 Task: In the  document prototype.html Use the feature 'and check spelling and grammer' Change font style of header to '30' Select the body of letter and change paragraph spacing to  1.5
Action: Mouse moved to (237, 340)
Screenshot: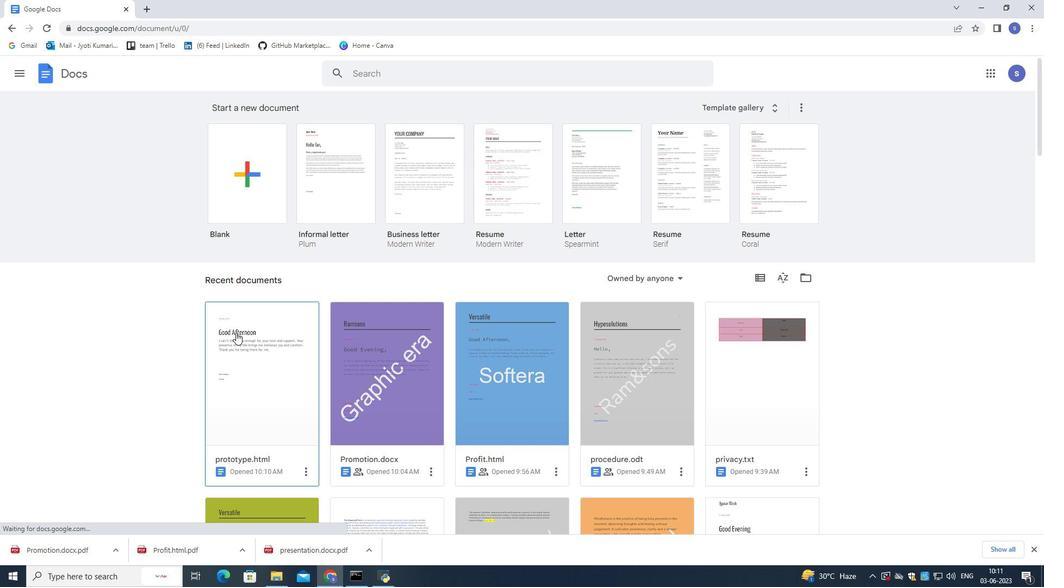 
Action: Mouse pressed left at (237, 340)
Screenshot: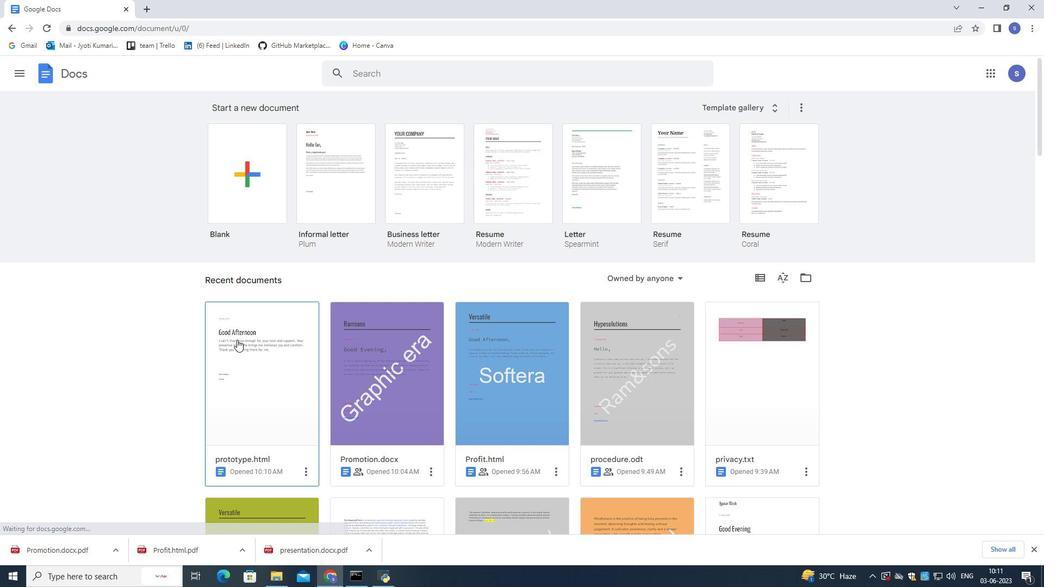 
Action: Mouse pressed left at (237, 340)
Screenshot: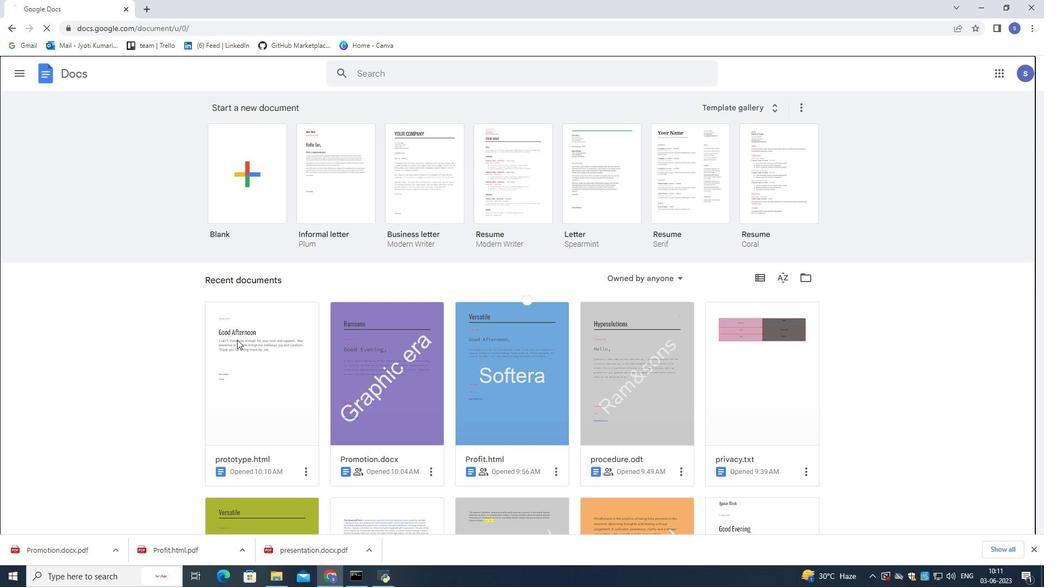 
Action: Mouse moved to (168, 77)
Screenshot: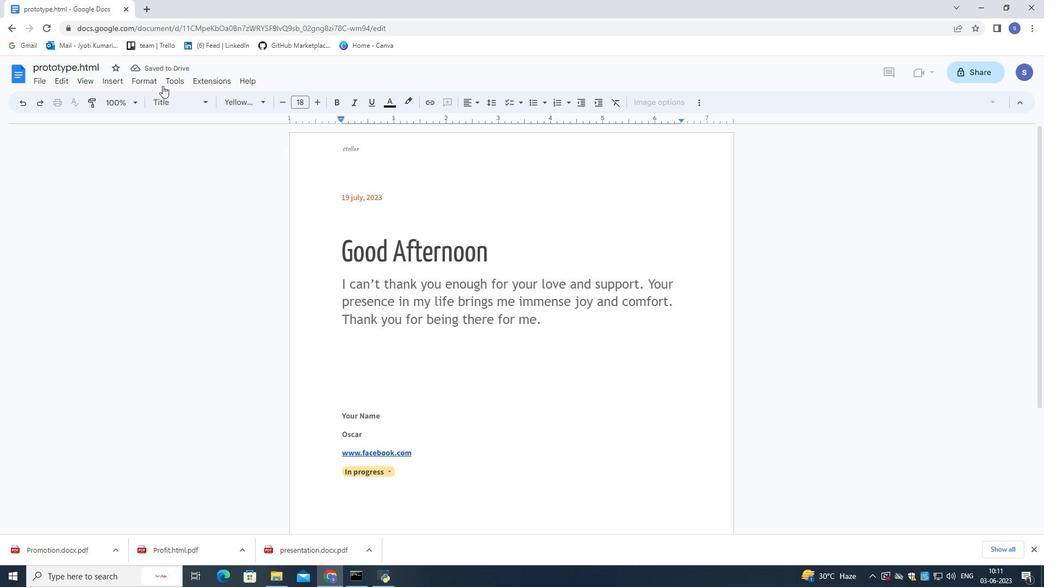 
Action: Mouse pressed left at (168, 77)
Screenshot: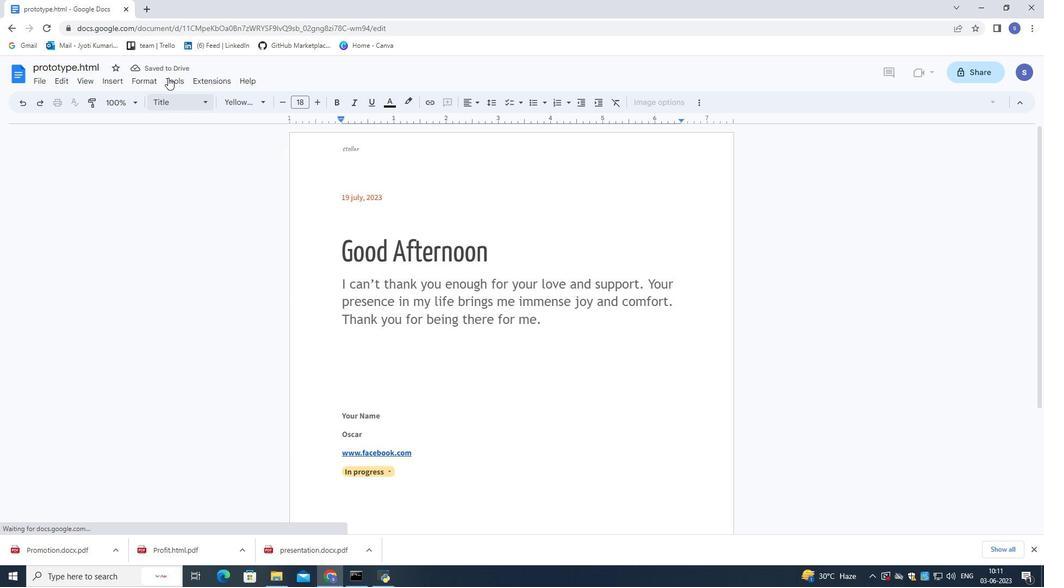 
Action: Mouse moved to (401, 99)
Screenshot: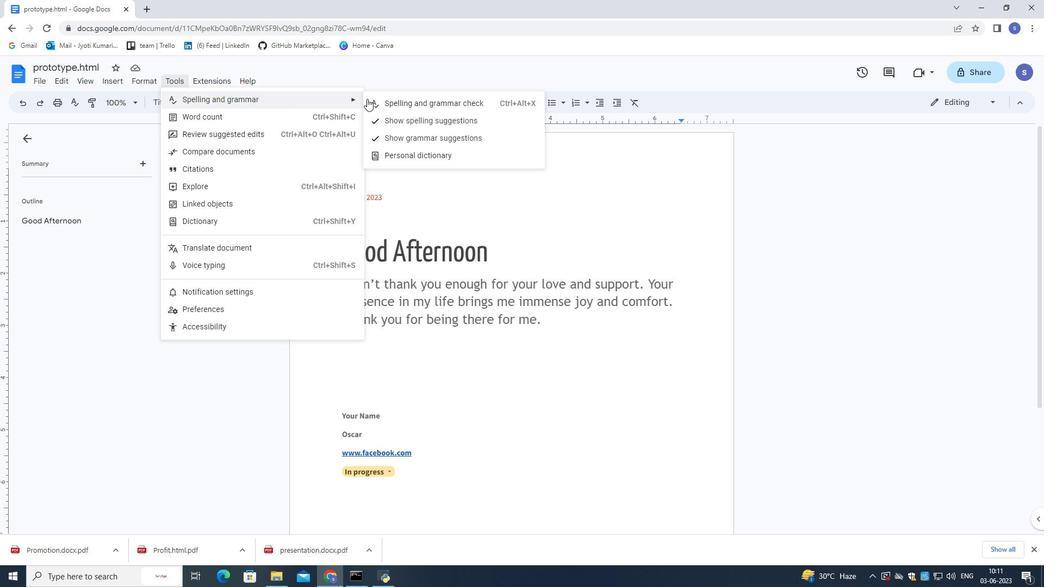 
Action: Mouse pressed left at (401, 99)
Screenshot: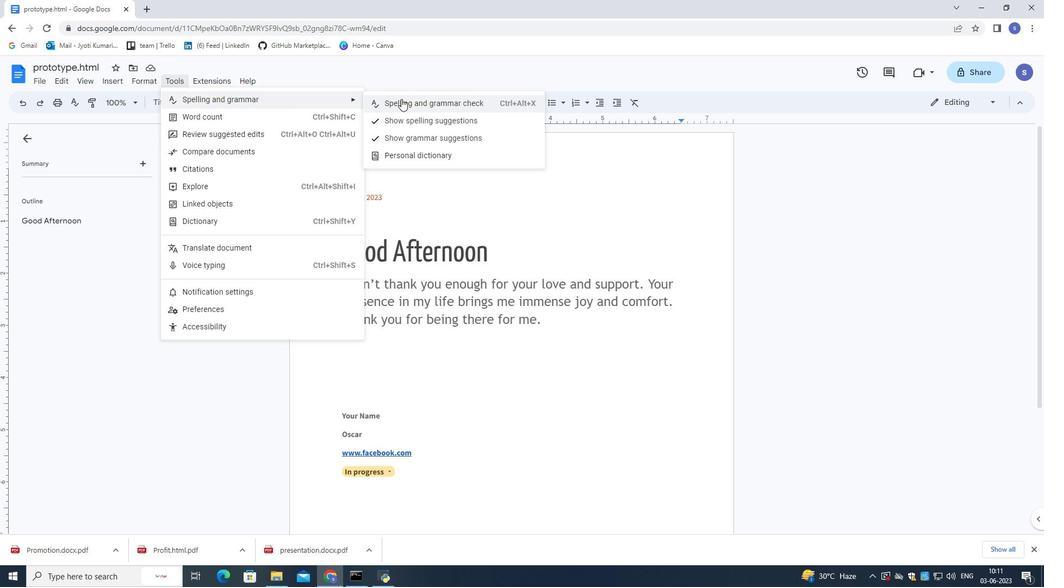 
Action: Mouse moved to (371, 150)
Screenshot: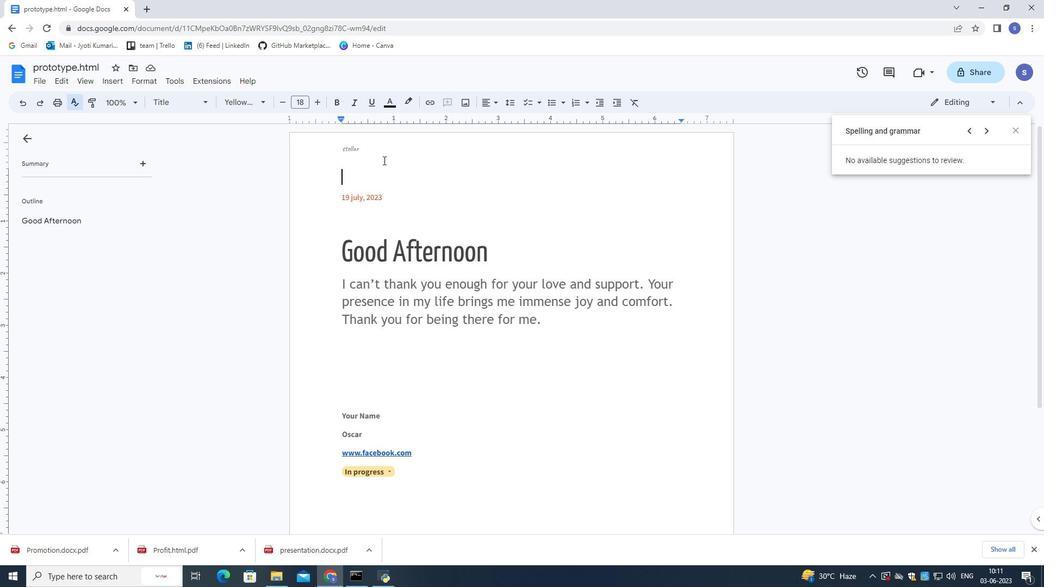 
Action: Mouse pressed left at (371, 150)
Screenshot: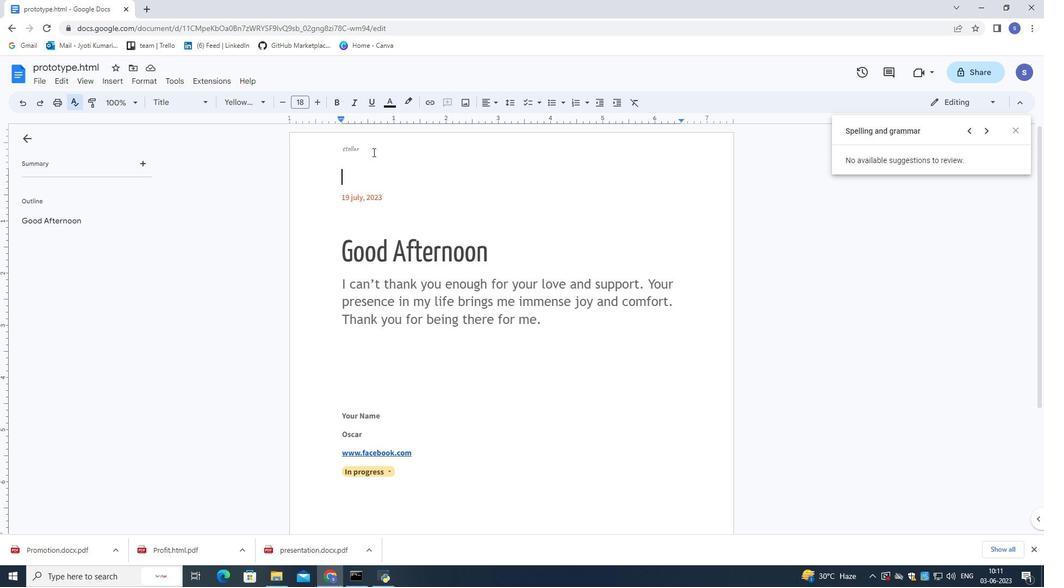 
Action: Mouse moved to (371, 150)
Screenshot: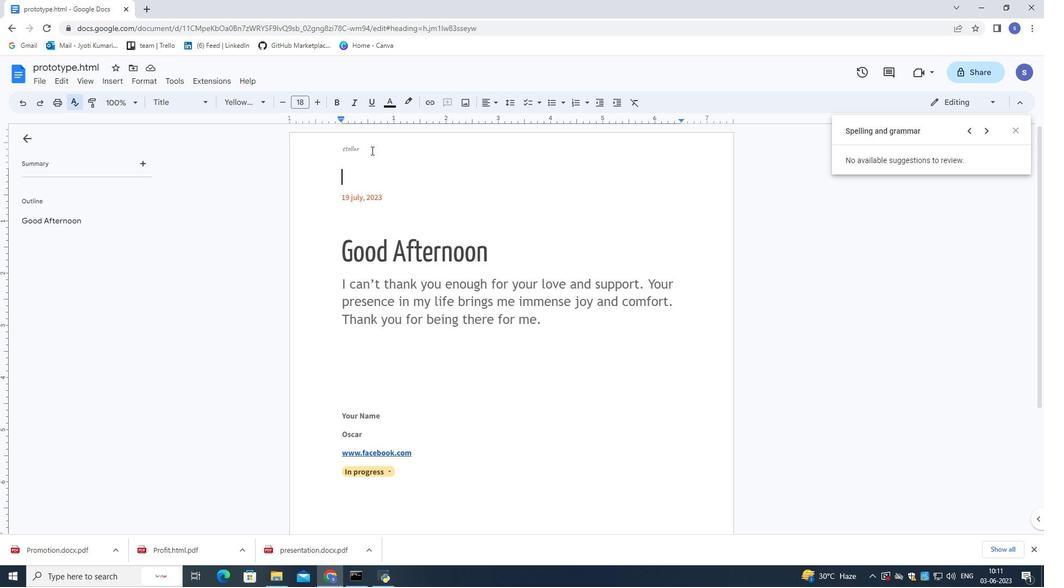 
Action: Mouse pressed left at (371, 150)
Screenshot: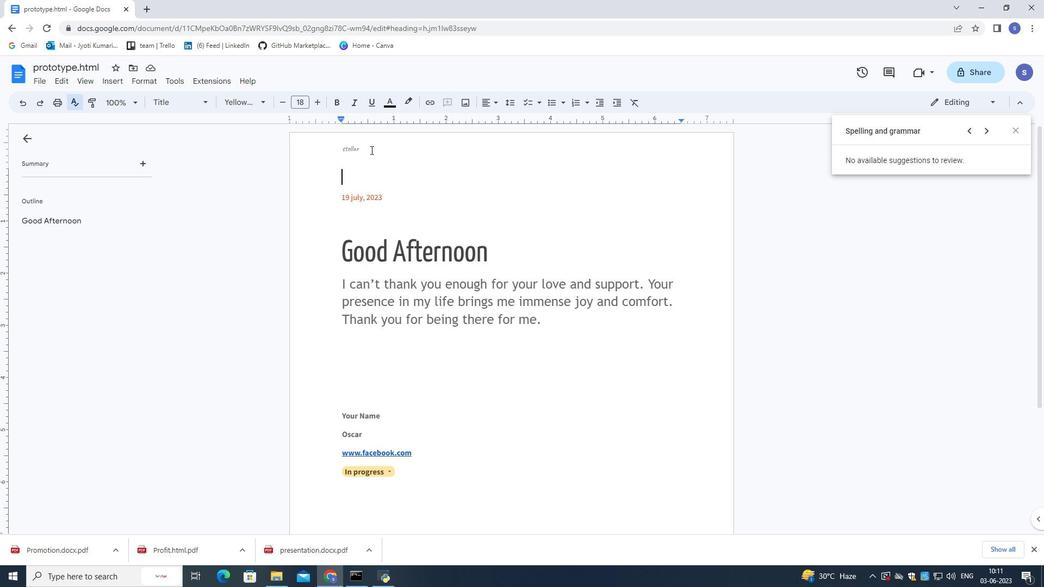 
Action: Mouse moved to (373, 147)
Screenshot: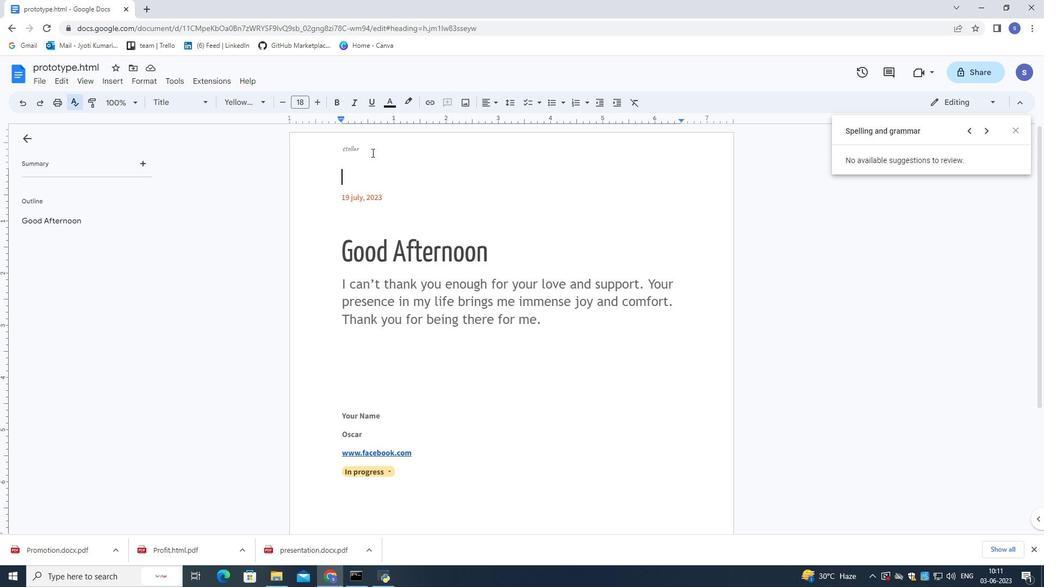 
Action: Mouse pressed left at (373, 147)
Screenshot: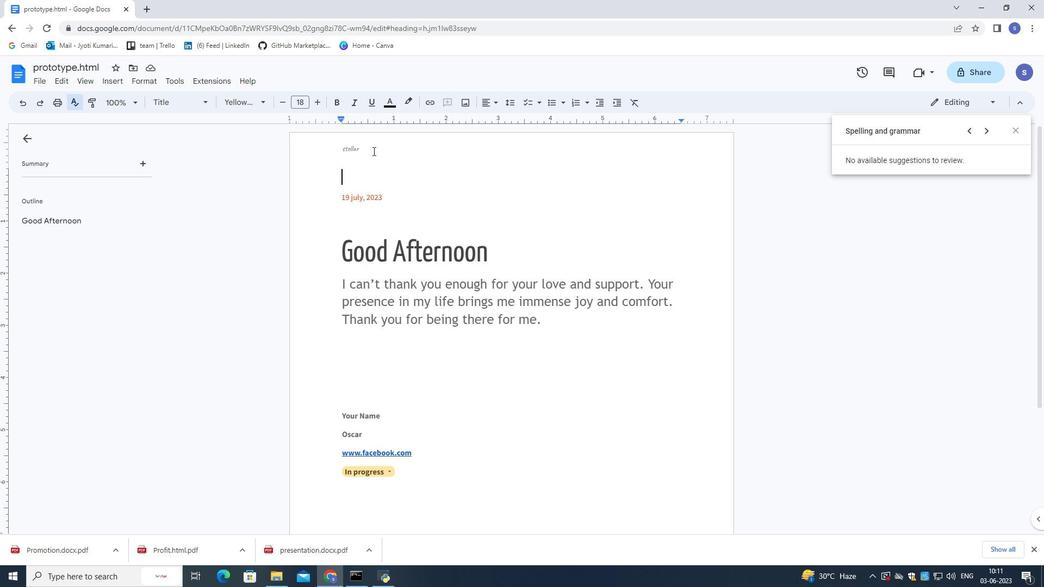 
Action: Mouse pressed left at (373, 147)
Screenshot: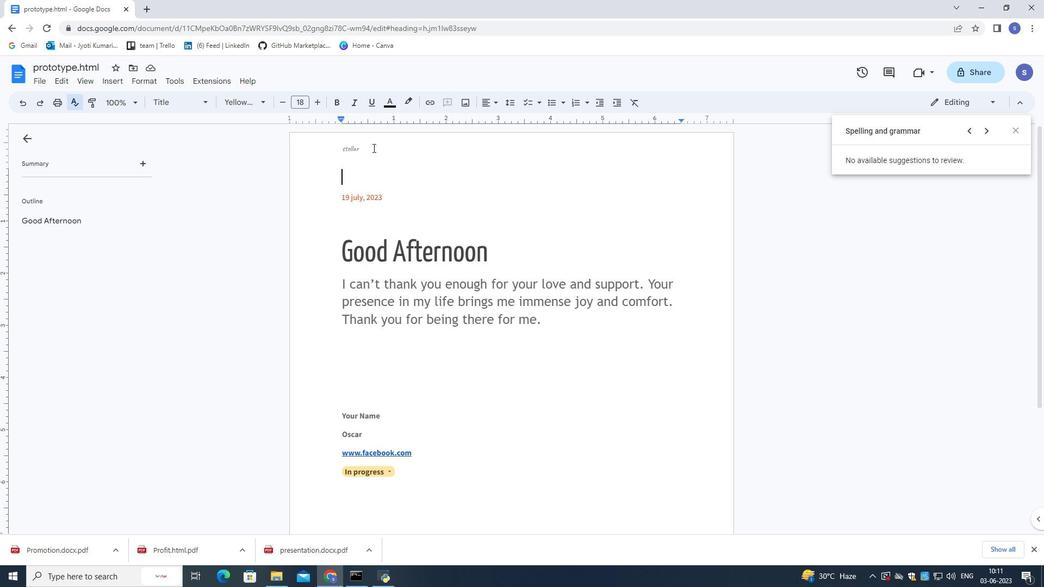 
Action: Mouse moved to (367, 148)
Screenshot: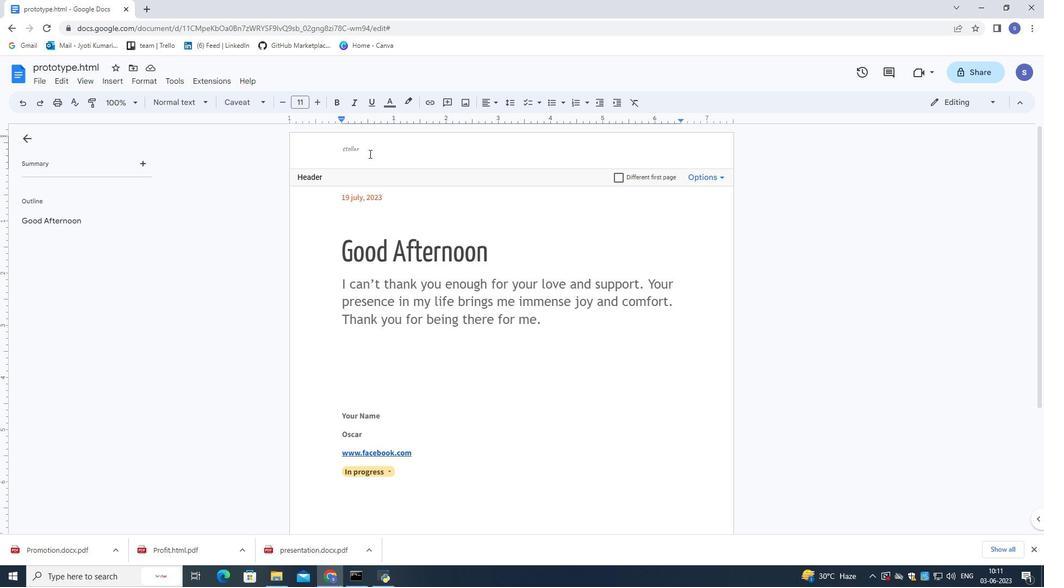 
Action: Mouse pressed left at (367, 148)
Screenshot: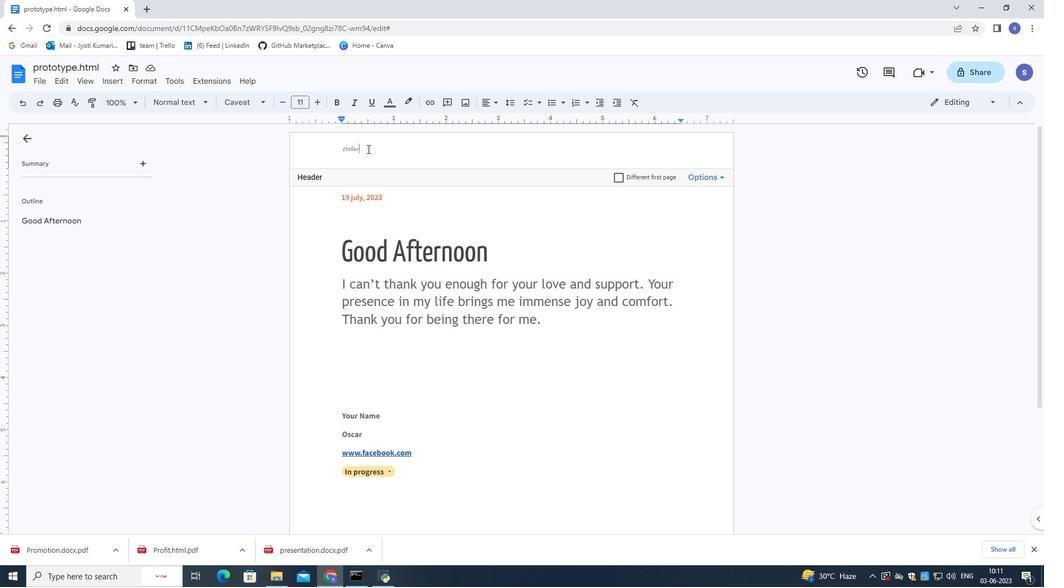 
Action: Mouse moved to (312, 102)
Screenshot: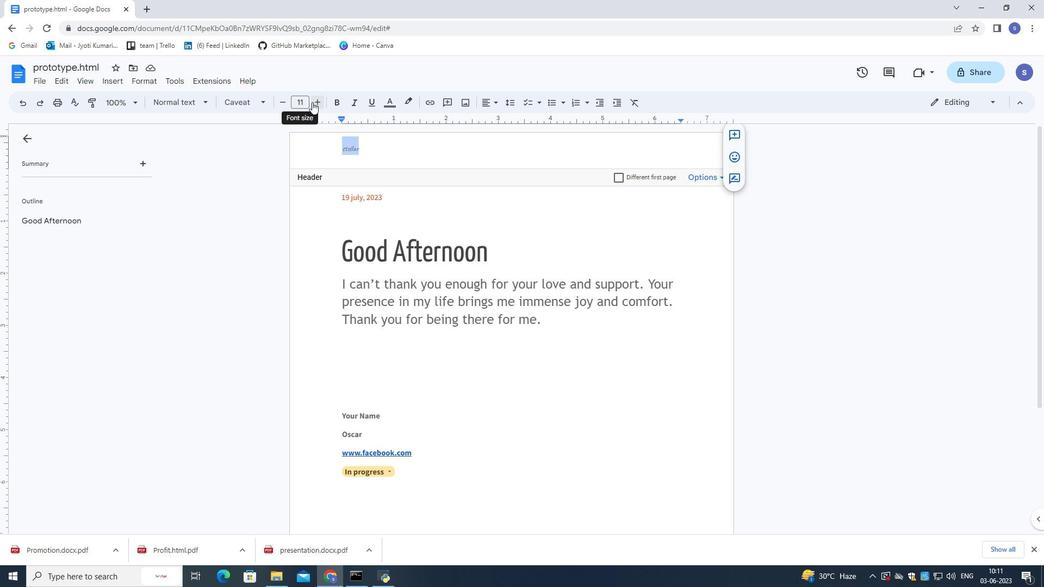 
Action: Mouse pressed left at (312, 102)
Screenshot: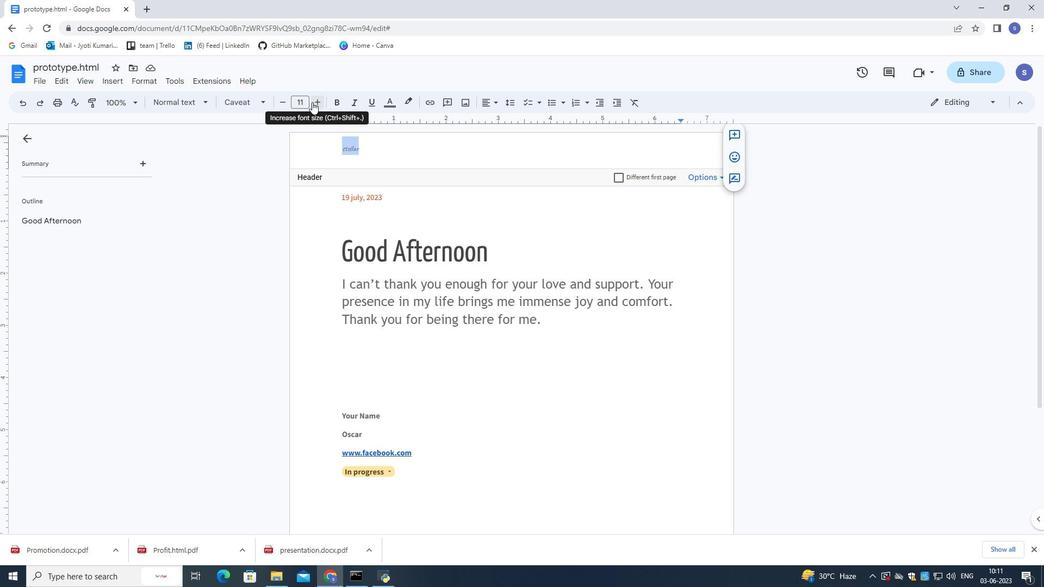 
Action: Mouse pressed left at (312, 102)
Screenshot: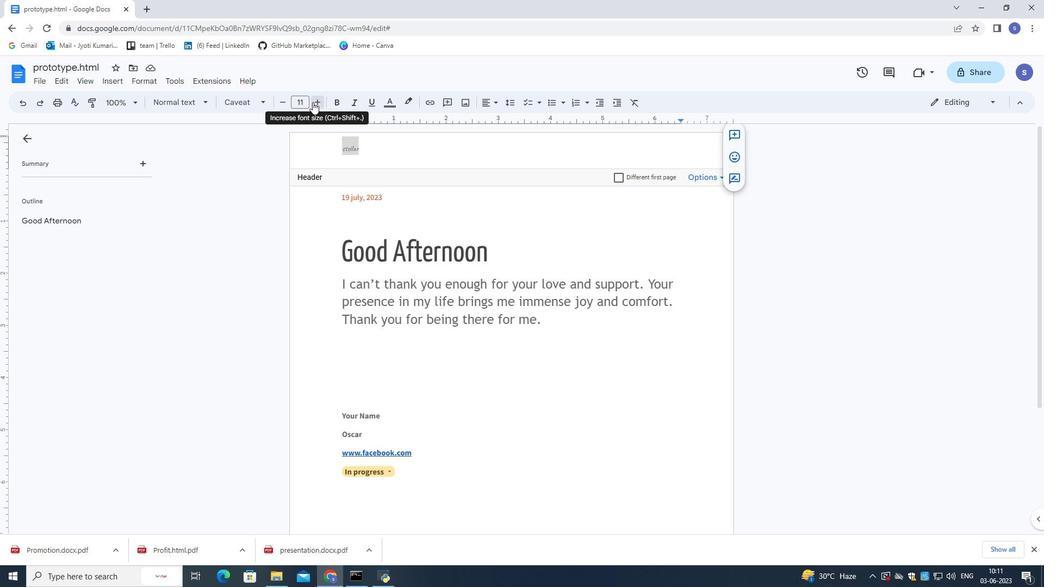
Action: Mouse pressed left at (312, 102)
Screenshot: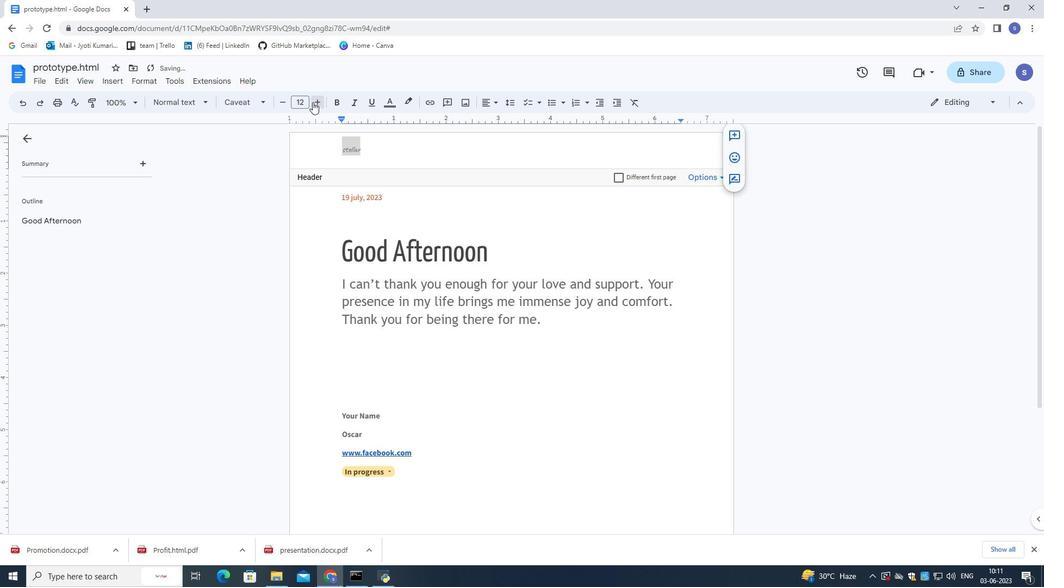 
Action: Mouse pressed left at (312, 102)
Screenshot: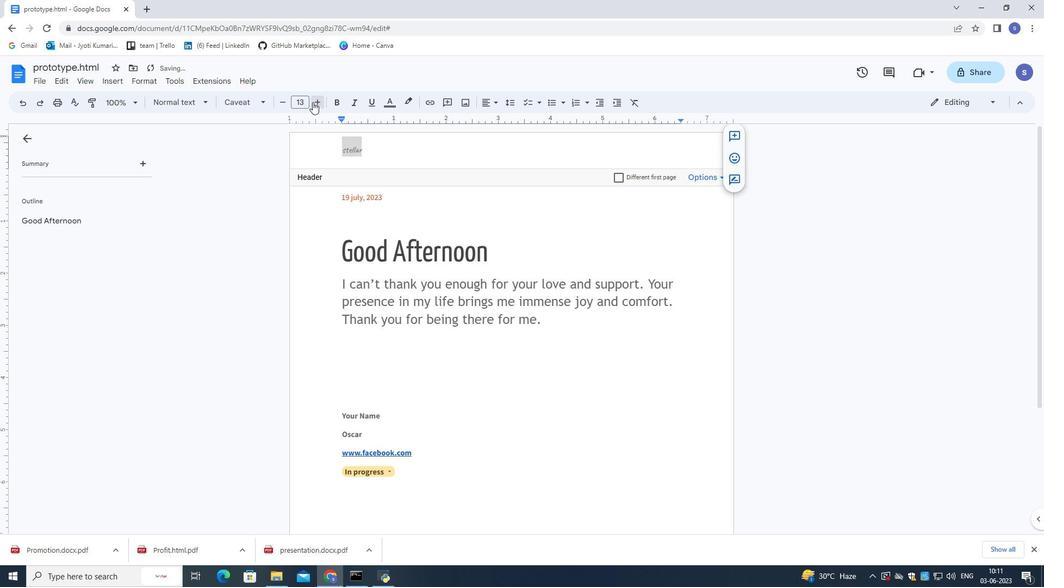 
Action: Mouse pressed left at (312, 102)
Screenshot: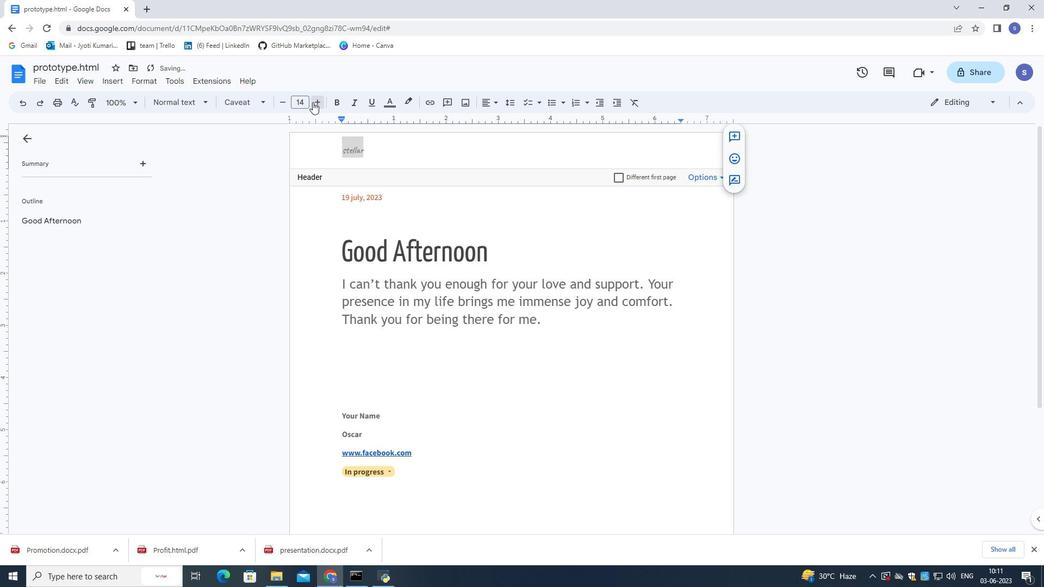 
Action: Mouse pressed left at (312, 102)
Screenshot: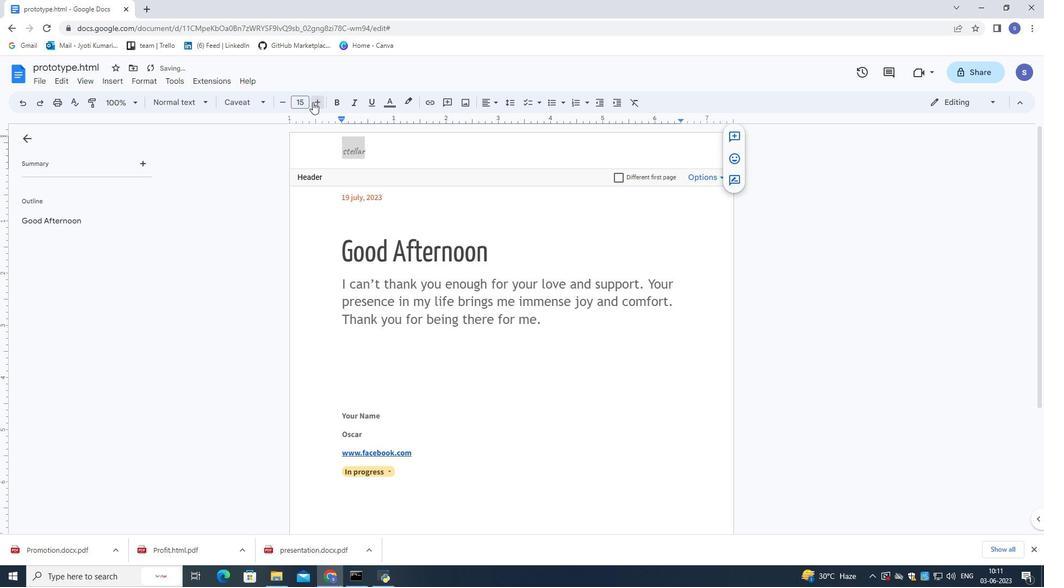 
Action: Mouse pressed left at (312, 102)
Screenshot: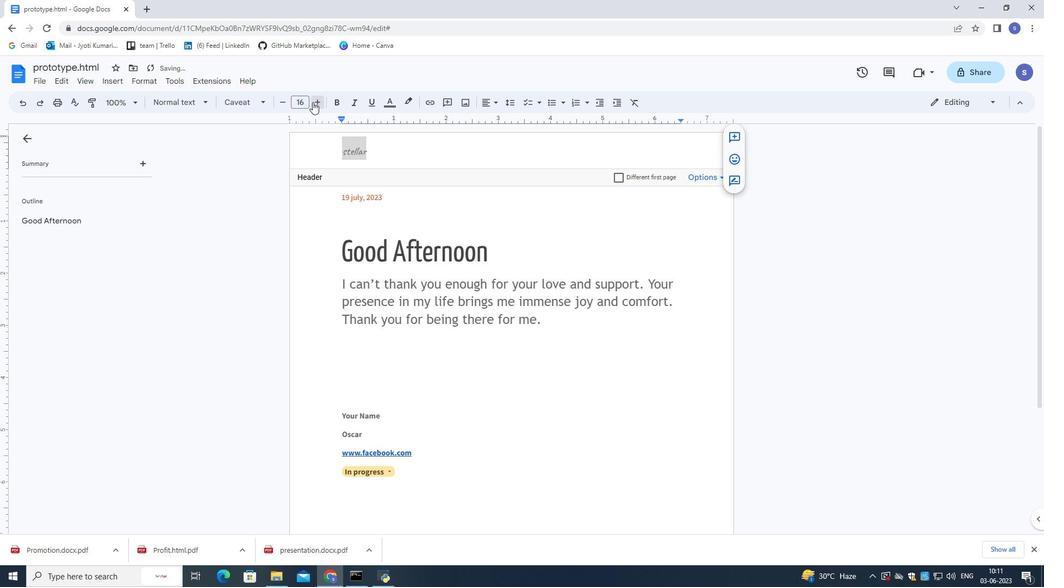
Action: Mouse pressed left at (312, 102)
Screenshot: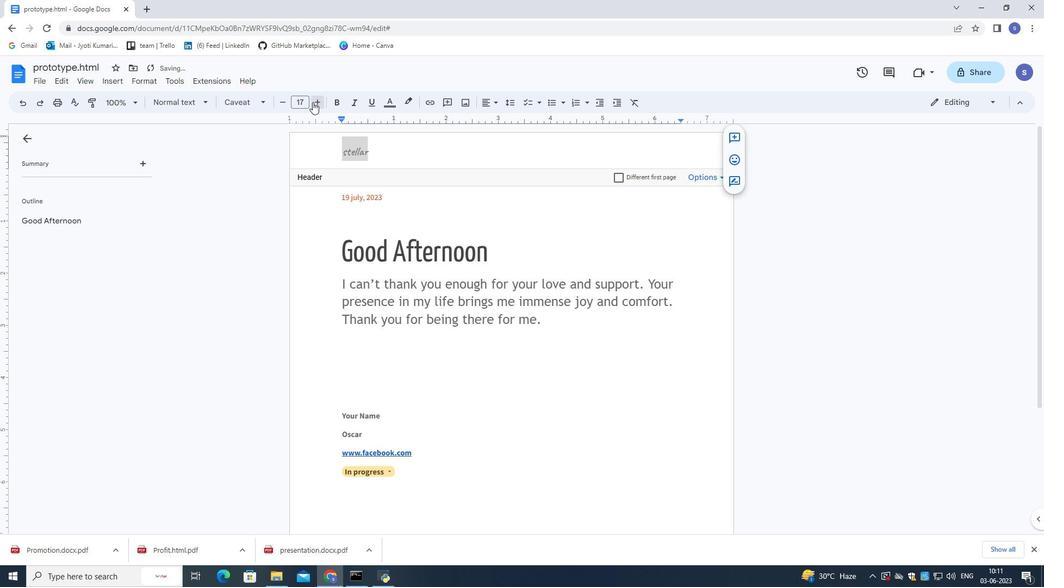 
Action: Mouse pressed left at (312, 102)
Screenshot: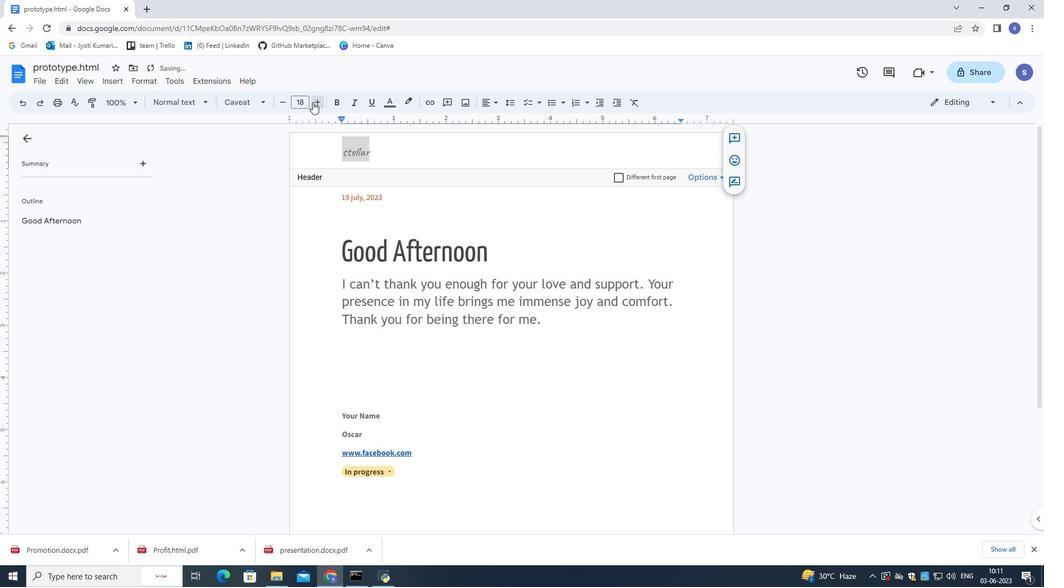 
Action: Mouse pressed left at (312, 102)
Screenshot: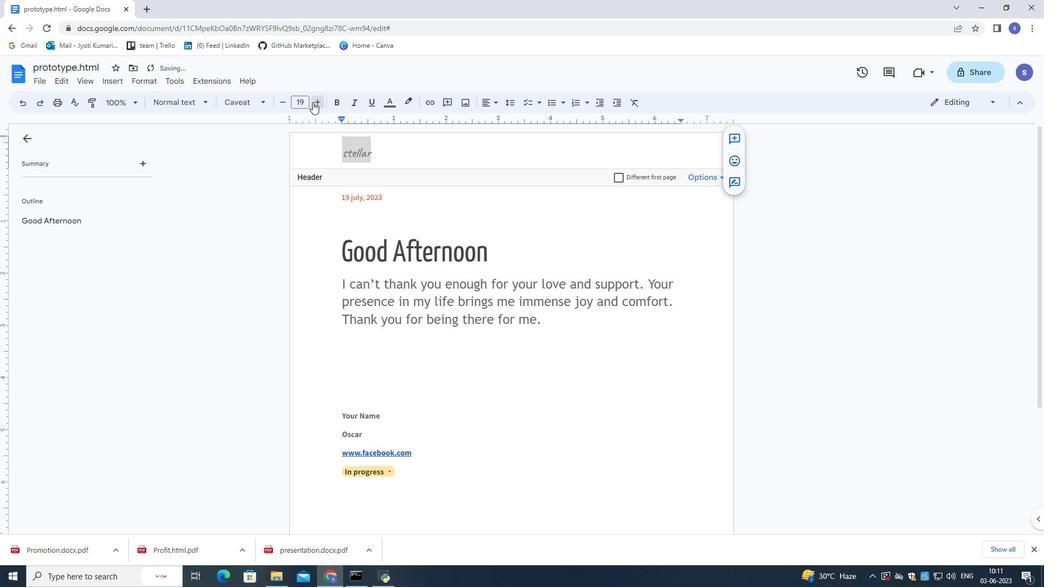 
Action: Mouse pressed left at (312, 102)
Screenshot: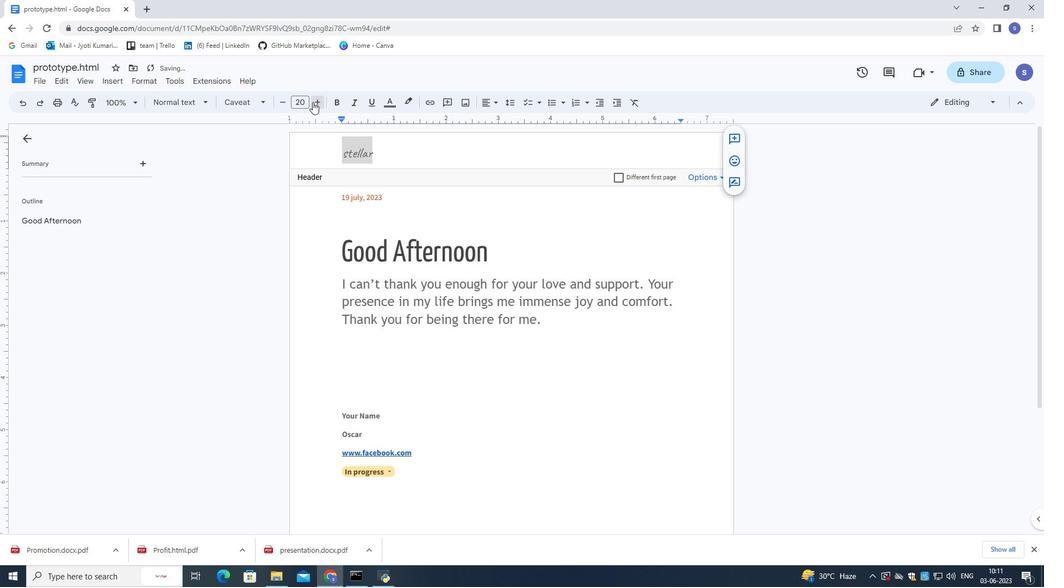 
Action: Mouse pressed left at (312, 102)
Screenshot: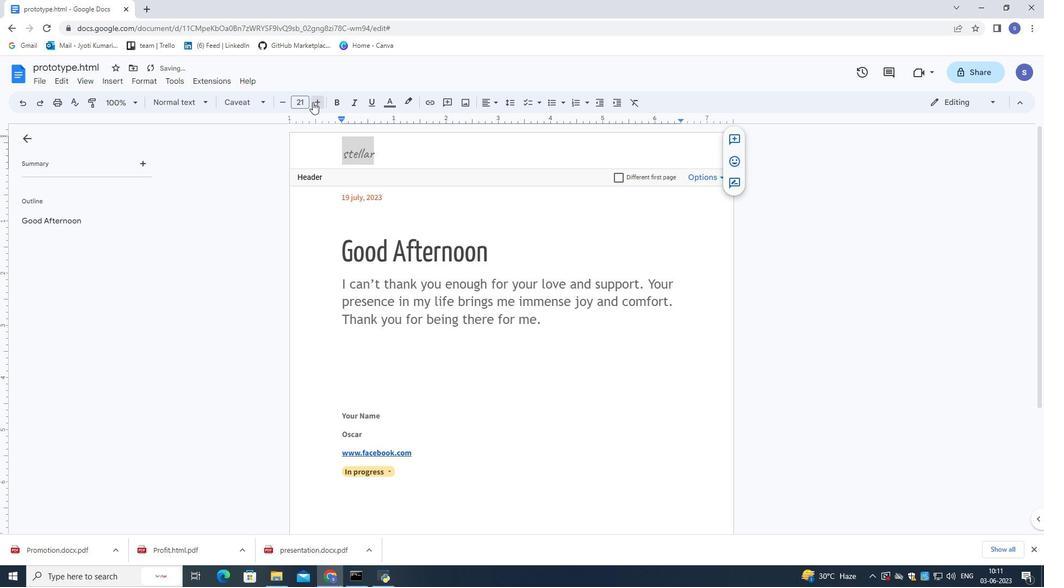 
Action: Mouse pressed left at (312, 102)
Screenshot: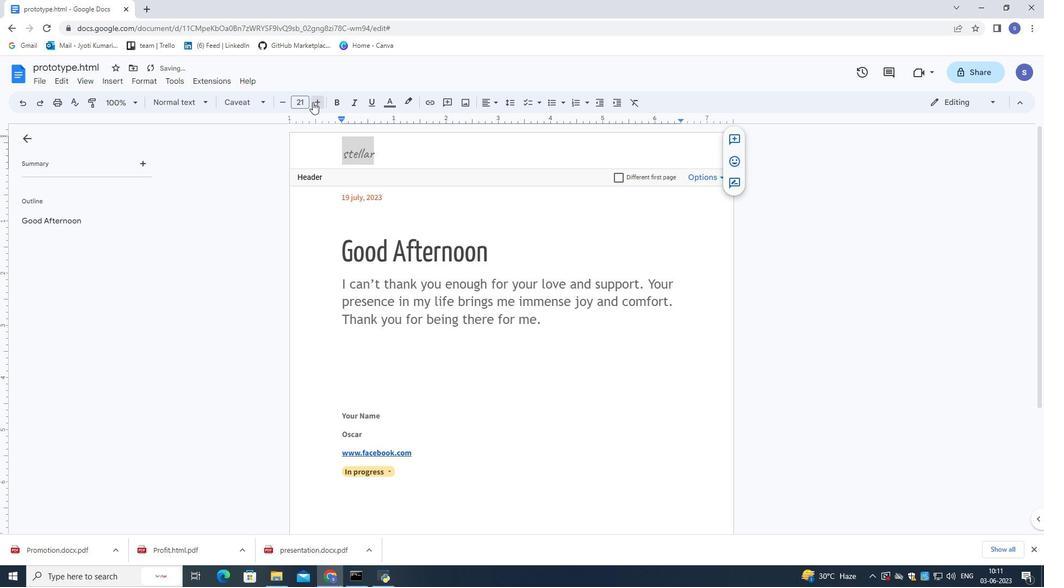 
Action: Mouse pressed left at (312, 102)
Screenshot: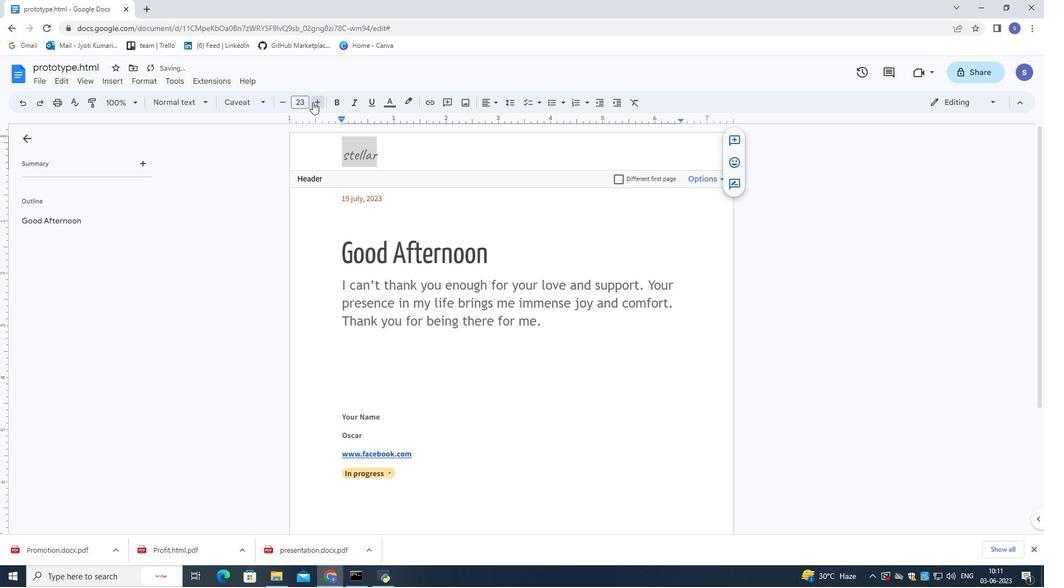 
Action: Mouse pressed left at (312, 102)
Screenshot: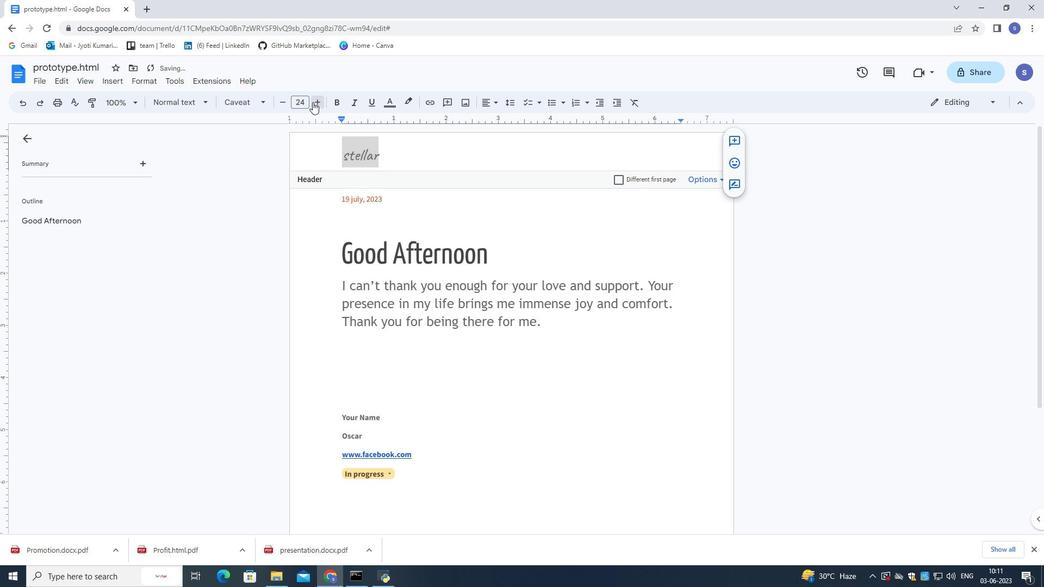 
Action: Mouse pressed left at (312, 102)
Screenshot: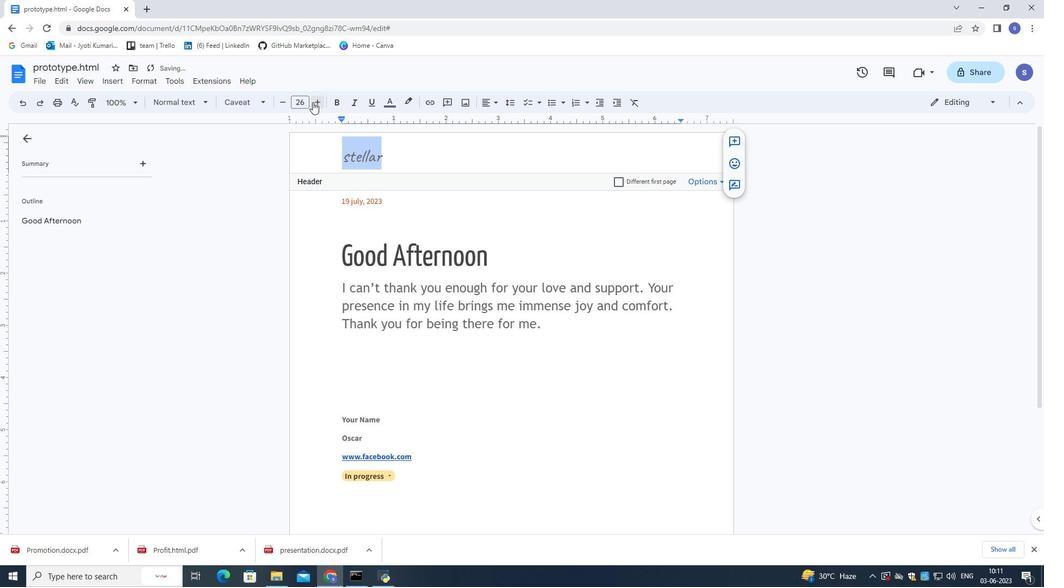 
Action: Mouse pressed left at (312, 102)
Screenshot: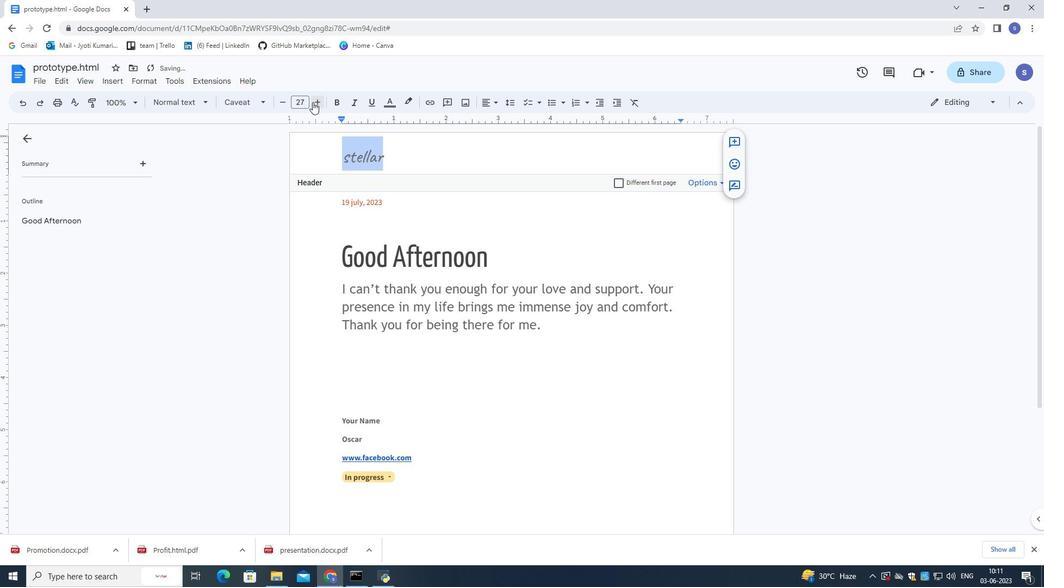 
Action: Mouse pressed left at (312, 102)
Screenshot: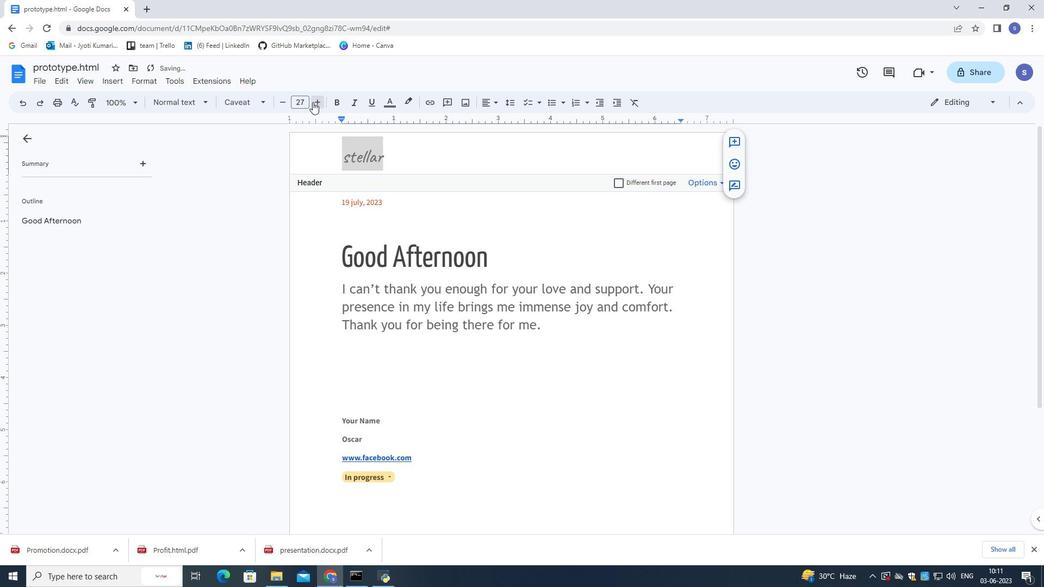 
Action: Mouse pressed left at (312, 102)
Screenshot: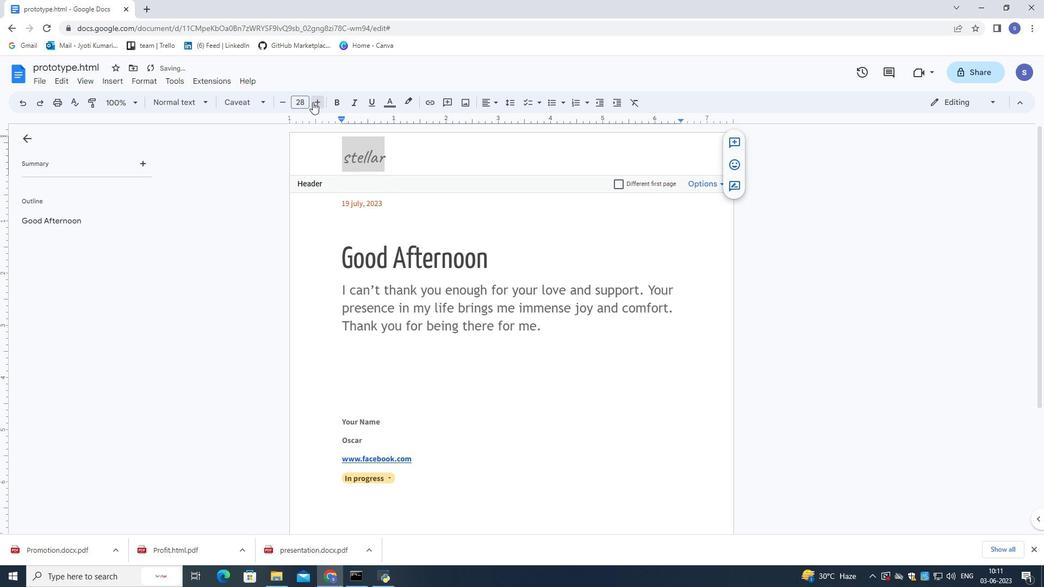
Action: Mouse moved to (462, 195)
Screenshot: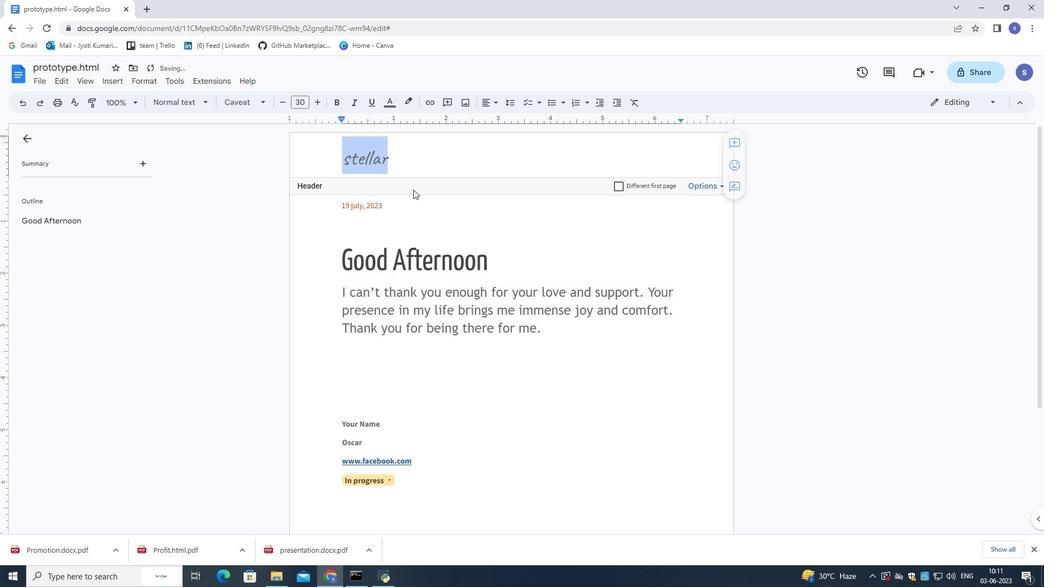 
Action: Mouse pressed left at (462, 195)
Screenshot: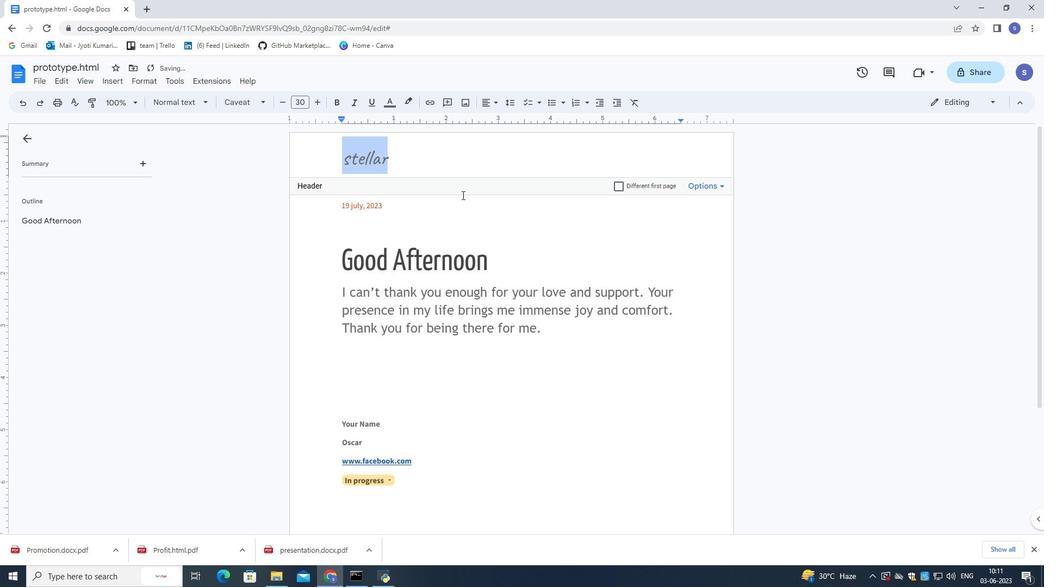 
Action: Mouse moved to (556, 330)
Screenshot: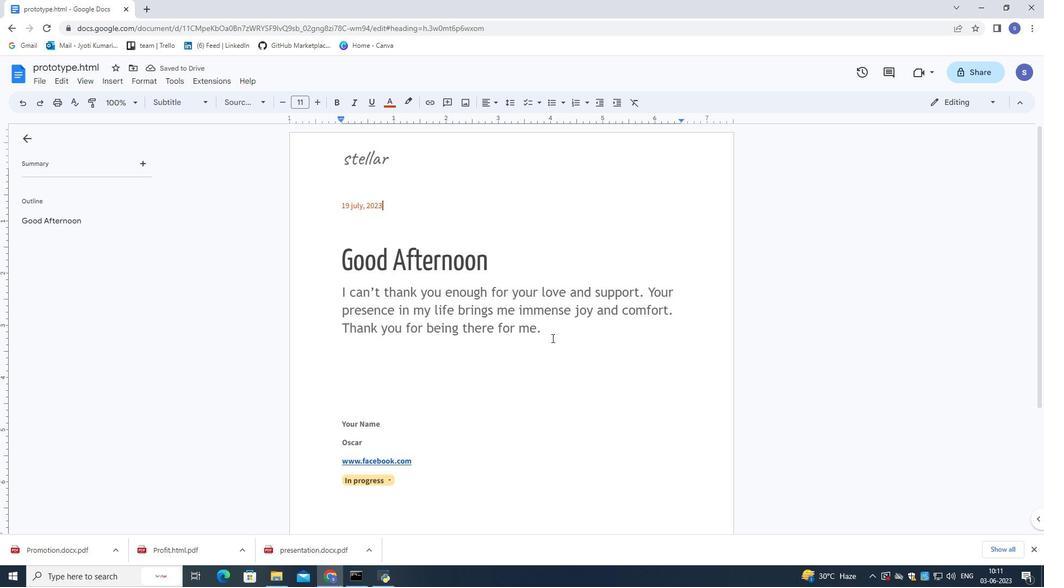 
Action: Mouse pressed left at (556, 330)
Screenshot: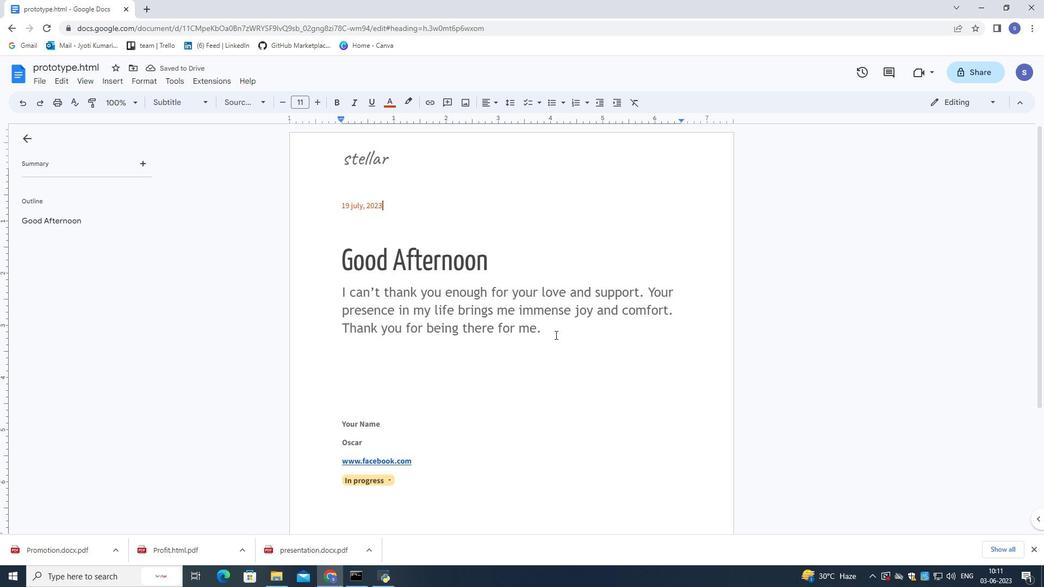 
Action: Mouse moved to (504, 103)
Screenshot: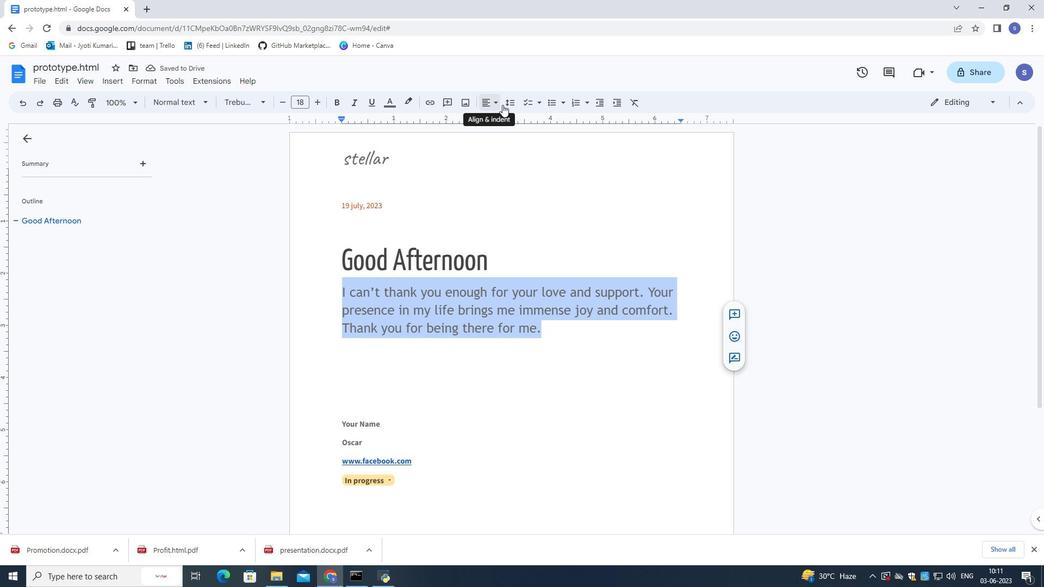 
Action: Mouse pressed left at (504, 103)
Screenshot: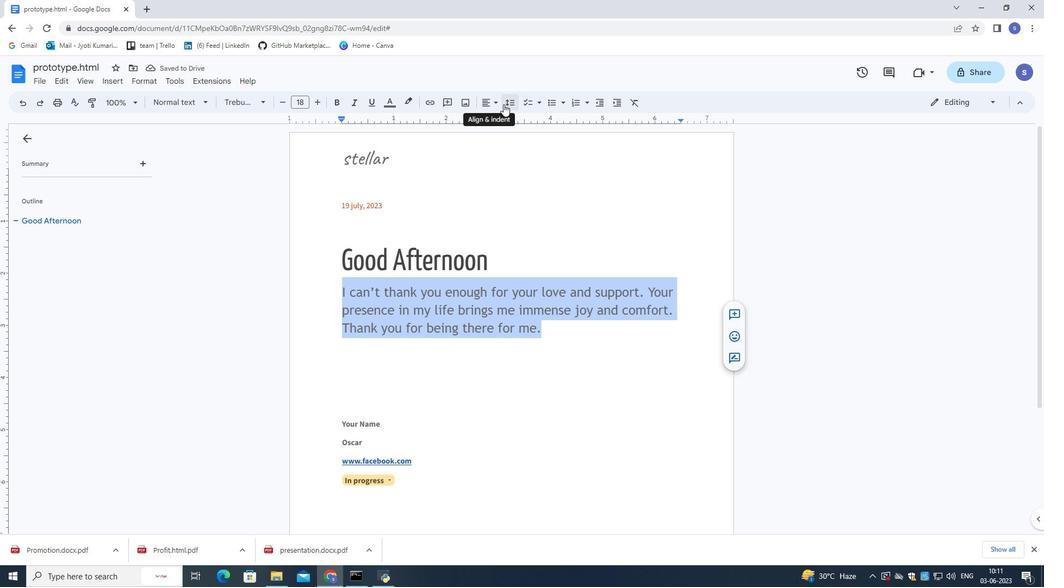 
Action: Mouse moved to (517, 152)
Screenshot: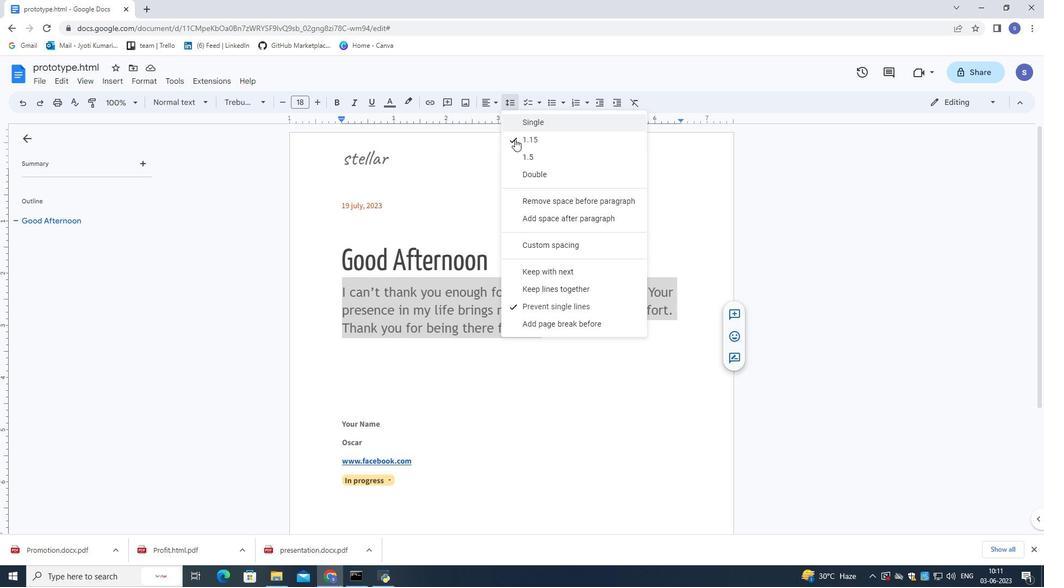 
Action: Mouse pressed left at (517, 152)
Screenshot: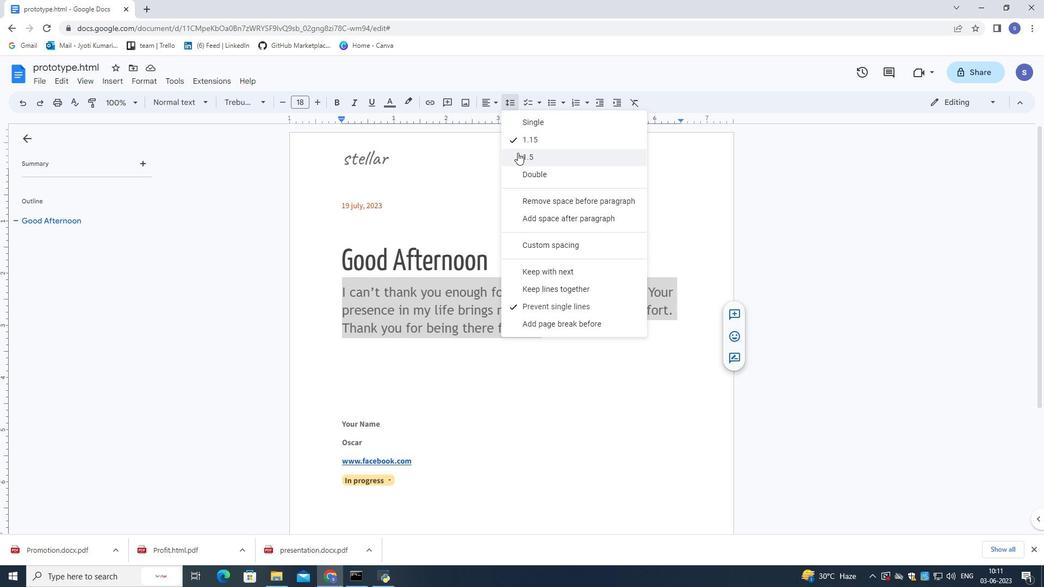 
Action: Mouse moved to (499, 201)
Screenshot: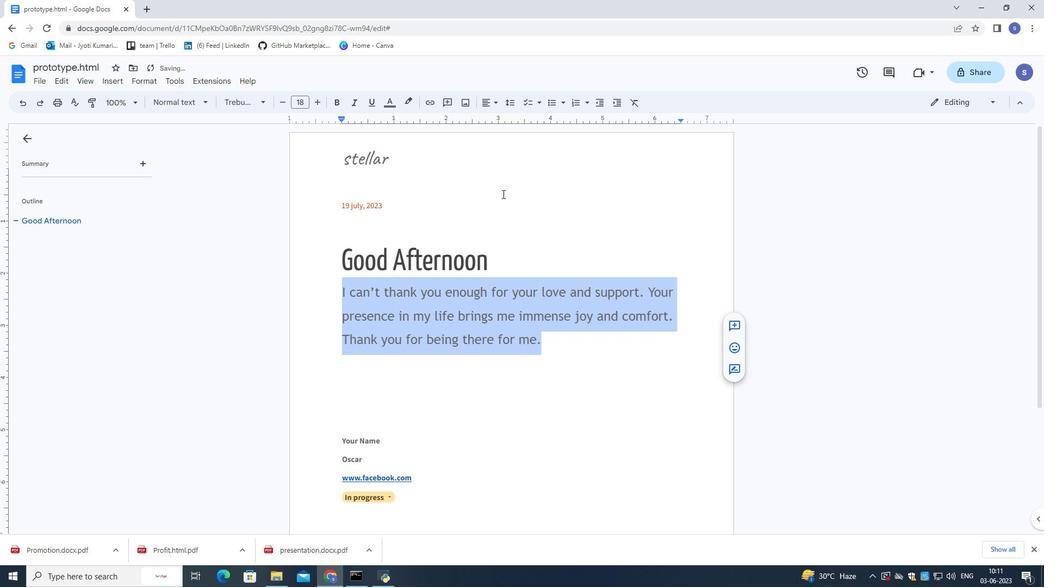 
Action: Mouse pressed left at (499, 201)
Screenshot: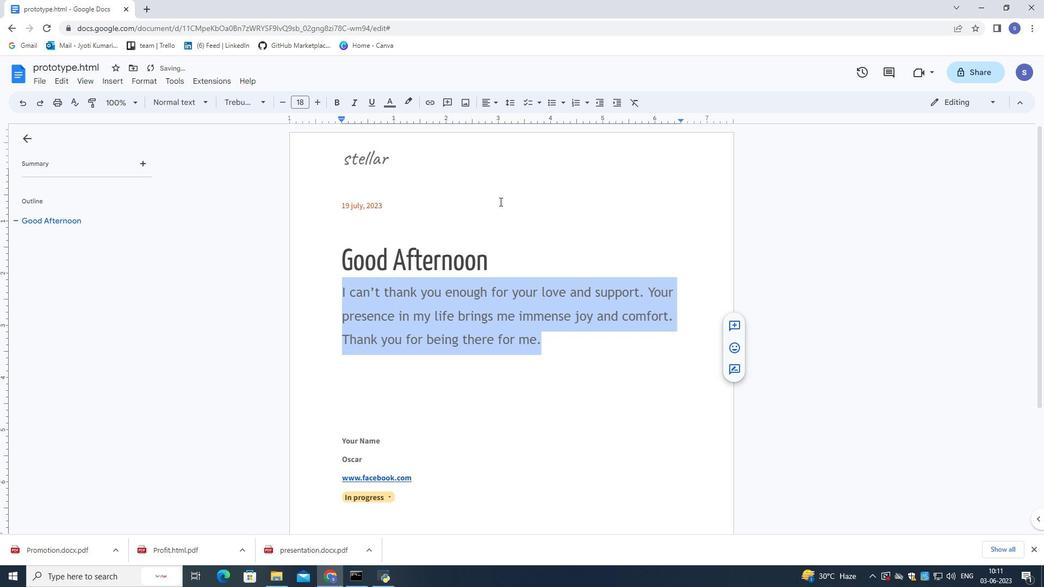 
Action: Mouse moved to (497, 202)
Screenshot: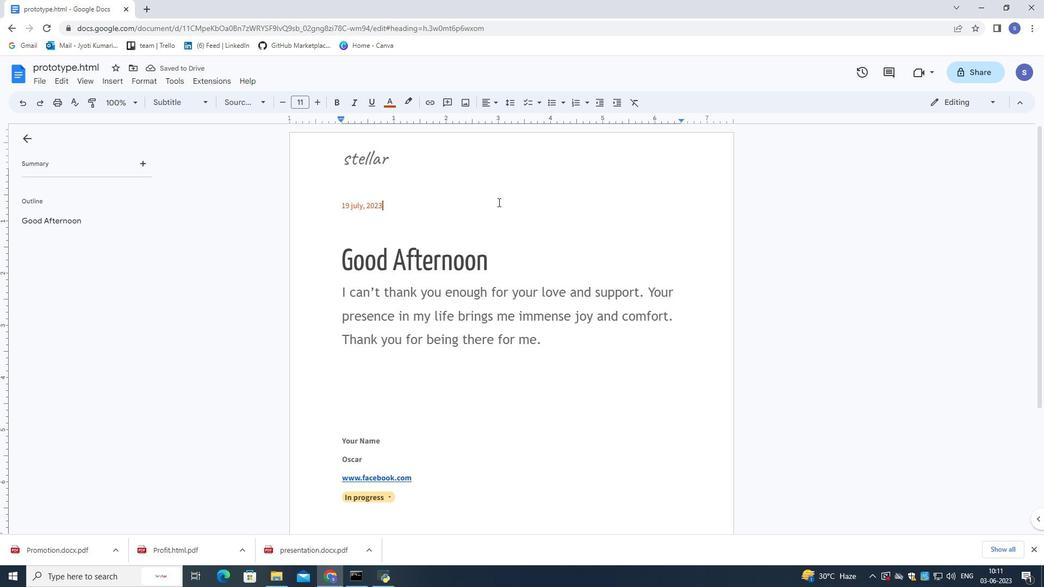 
